 Task: Create a rule from the Agile list, Priority changed -> Complete task in the project ClickTech if Priority Cleared then Complete Task
Action: Mouse moved to (73, 236)
Screenshot: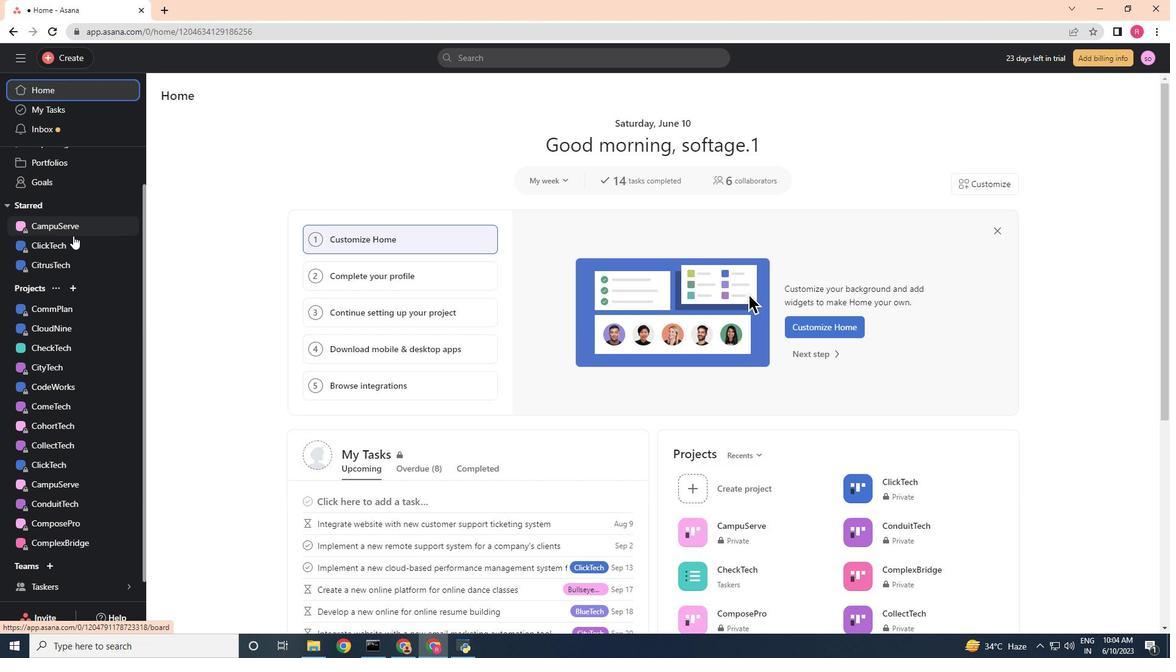 
Action: Mouse pressed left at (73, 236)
Screenshot: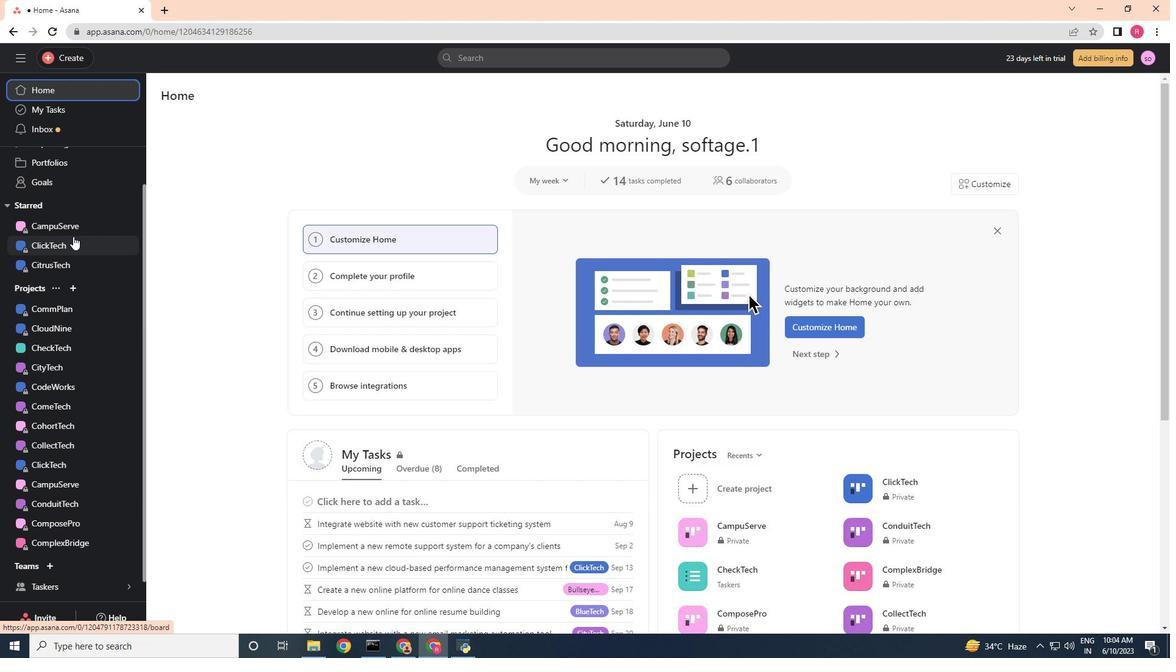 
Action: Mouse moved to (1126, 106)
Screenshot: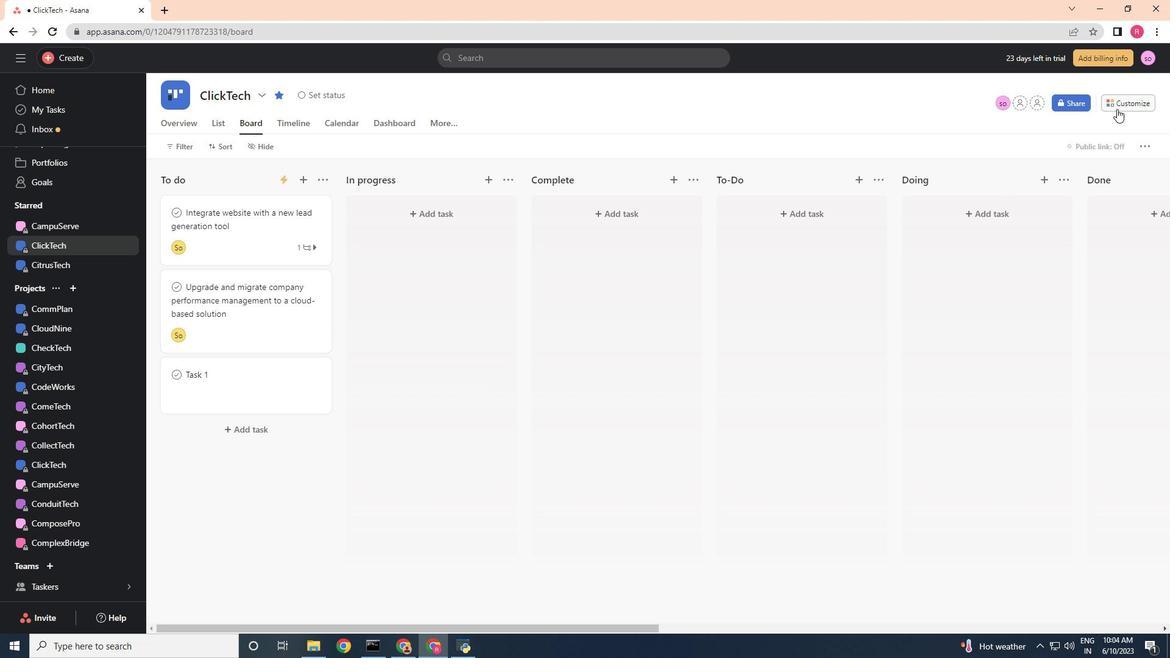 
Action: Mouse pressed left at (1126, 106)
Screenshot: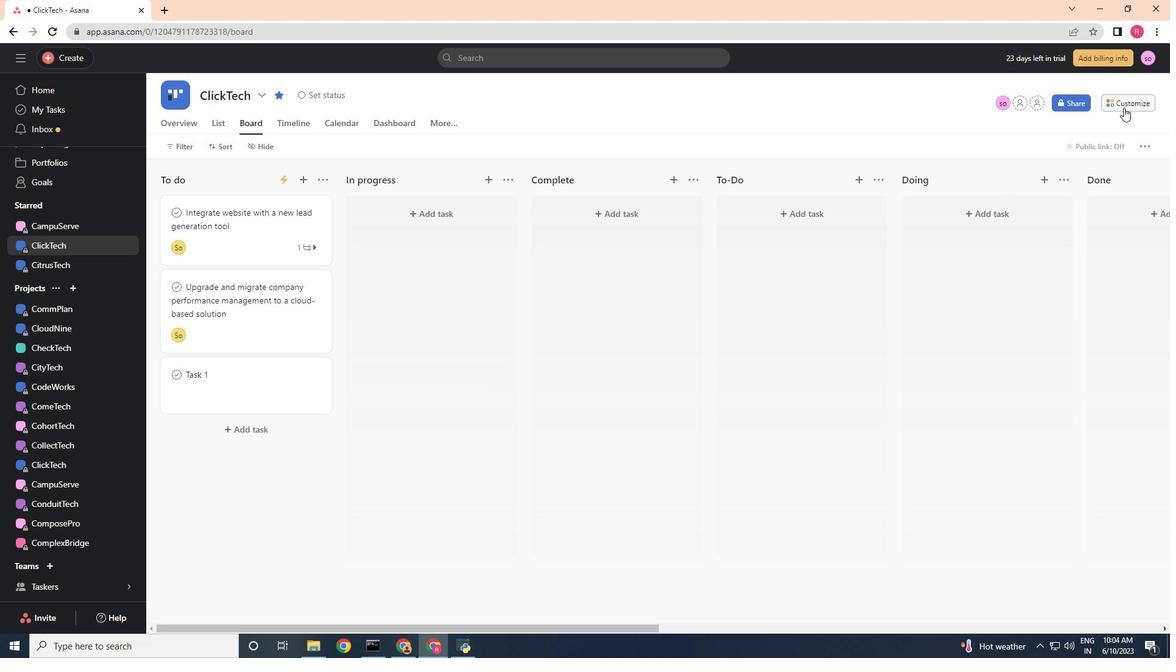 
Action: Mouse moved to (914, 268)
Screenshot: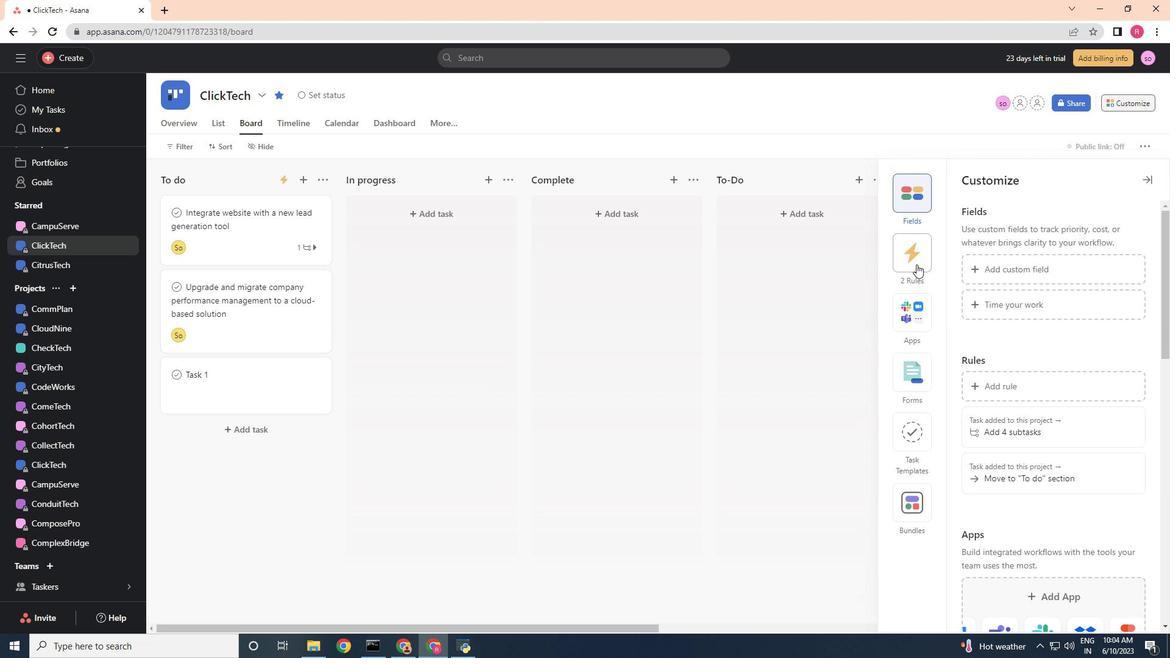 
Action: Mouse pressed left at (914, 268)
Screenshot: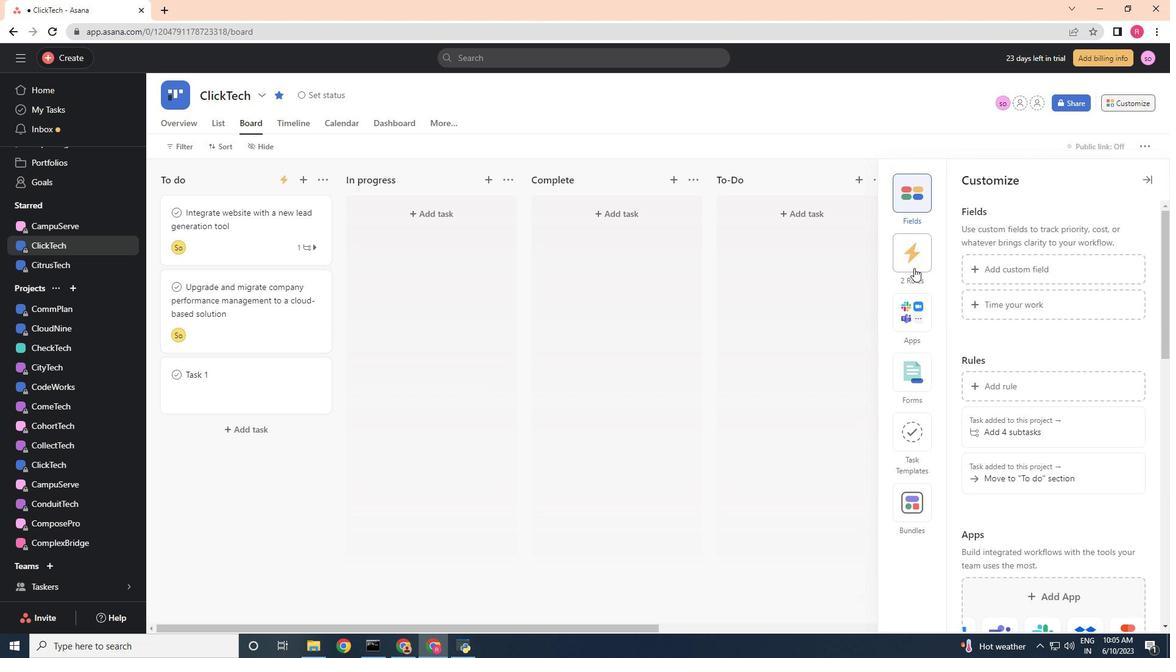 
Action: Mouse moved to (1001, 226)
Screenshot: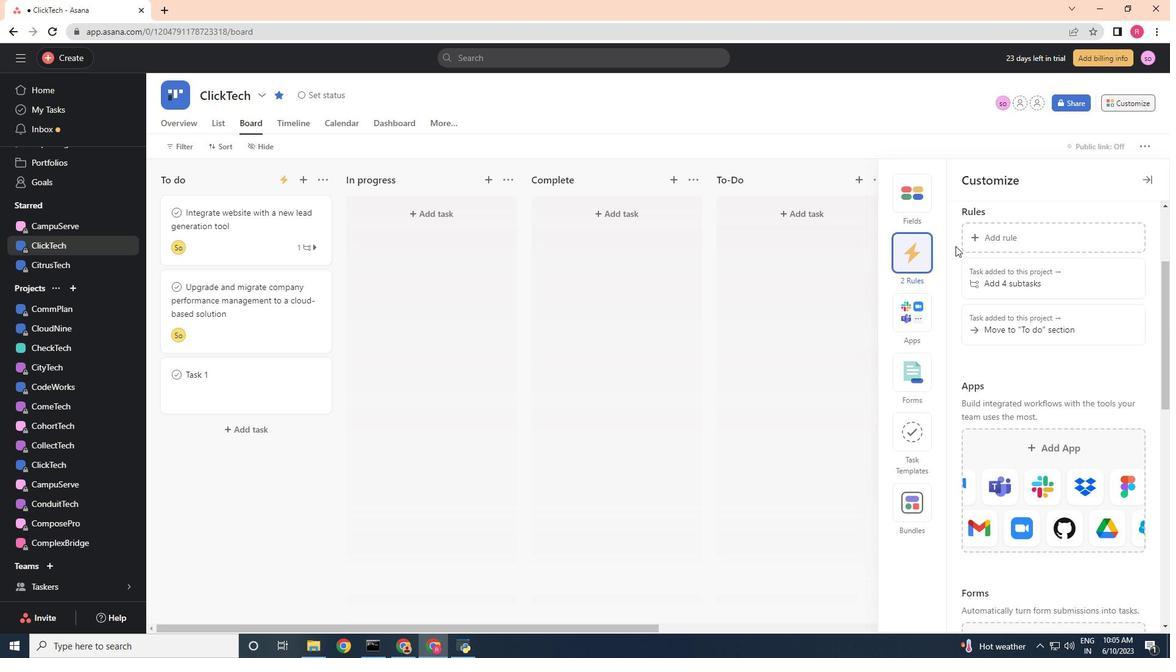 
Action: Mouse pressed left at (1001, 226)
Screenshot: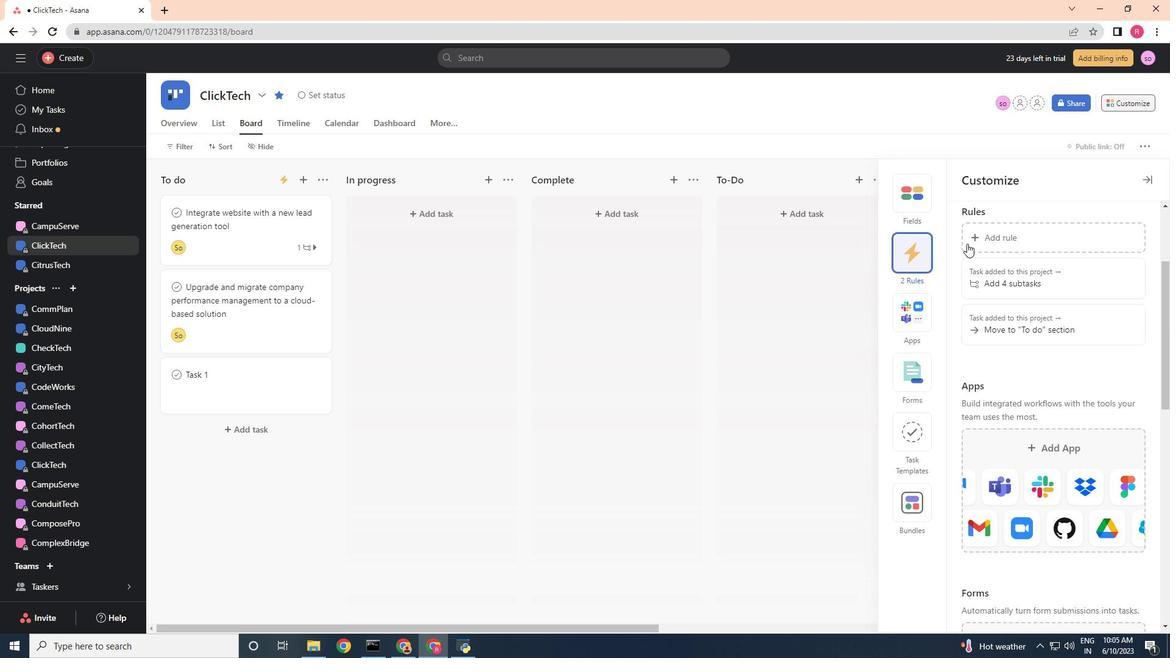 
Action: Mouse moved to (254, 185)
Screenshot: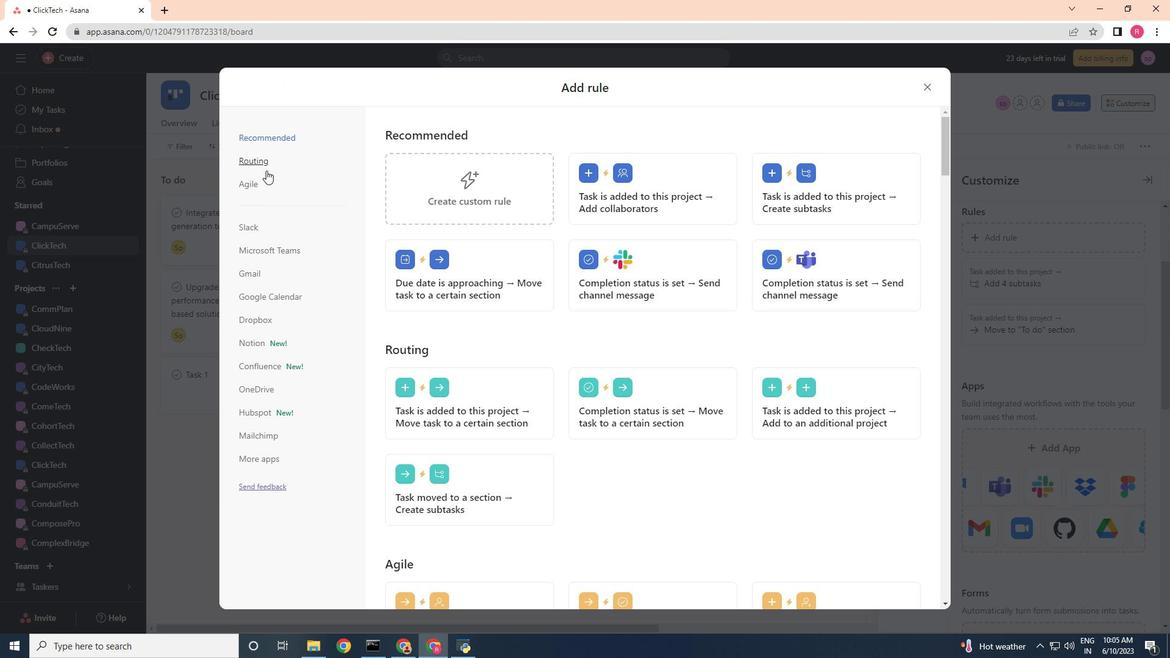 
Action: Mouse pressed left at (254, 185)
Screenshot: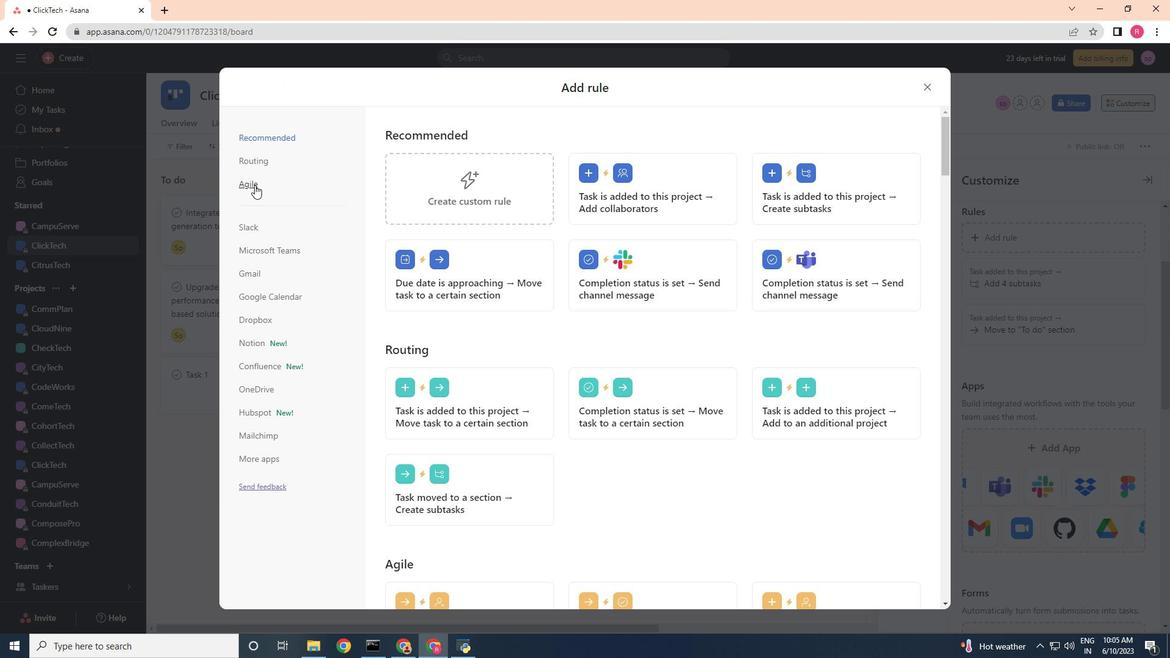 
Action: Mouse moved to (723, 192)
Screenshot: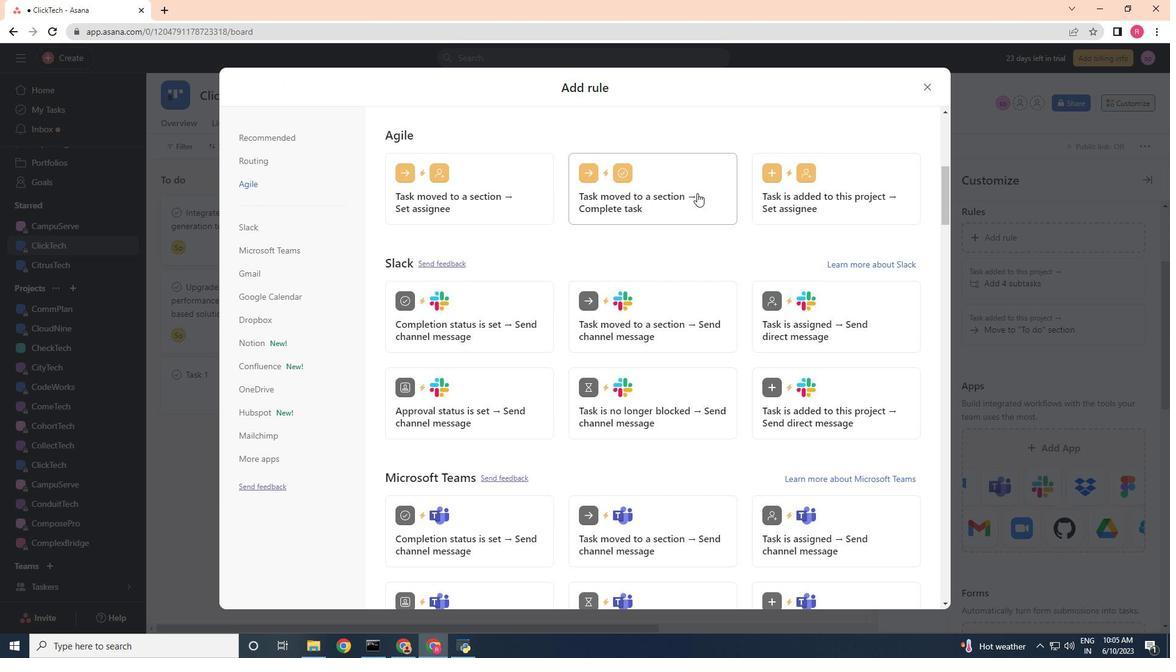 
Action: Mouse pressed left at (723, 192)
Screenshot: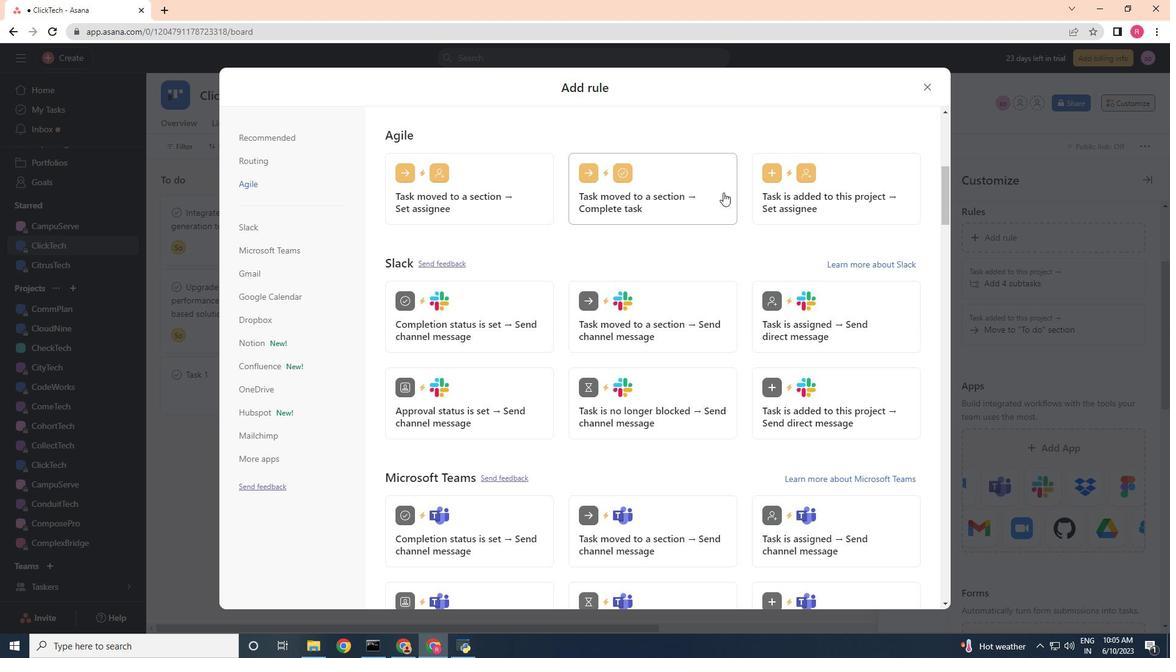 
Action: Mouse moved to (603, 335)
Screenshot: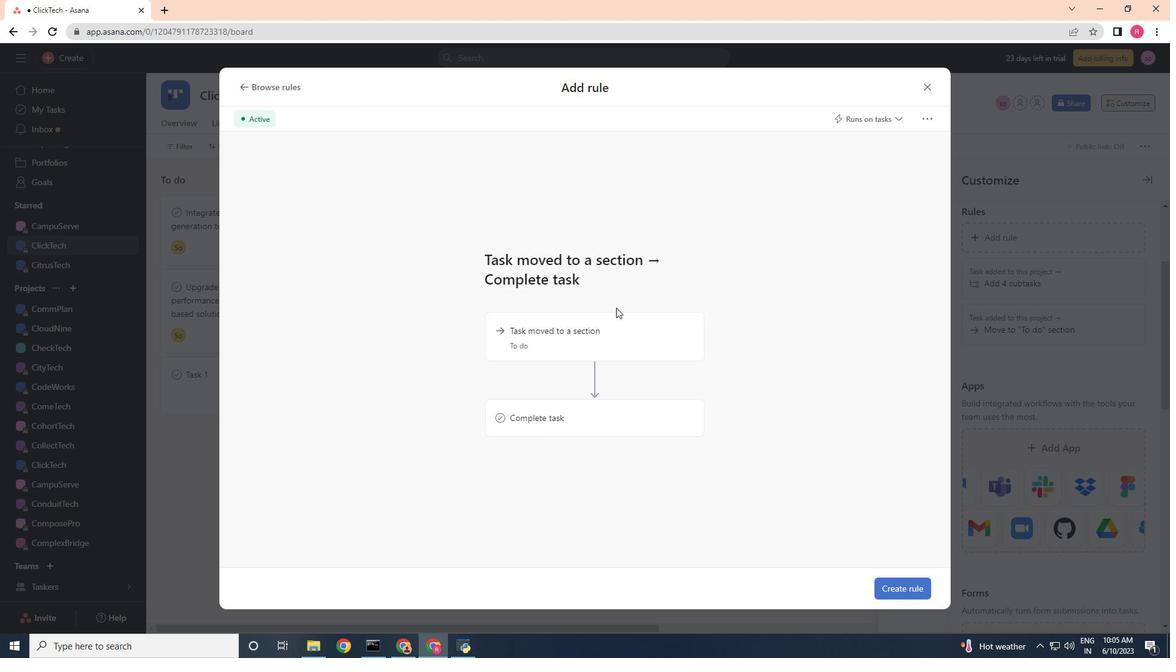 
Action: Mouse pressed left at (603, 335)
Screenshot: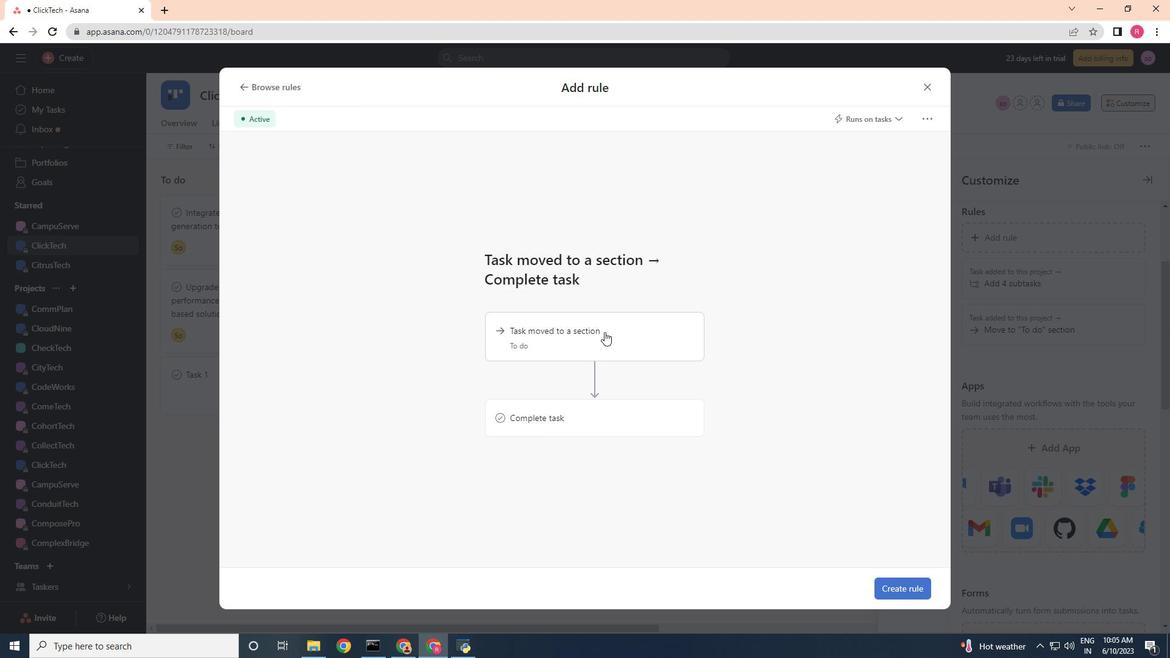
Action: Mouse moved to (798, 212)
Screenshot: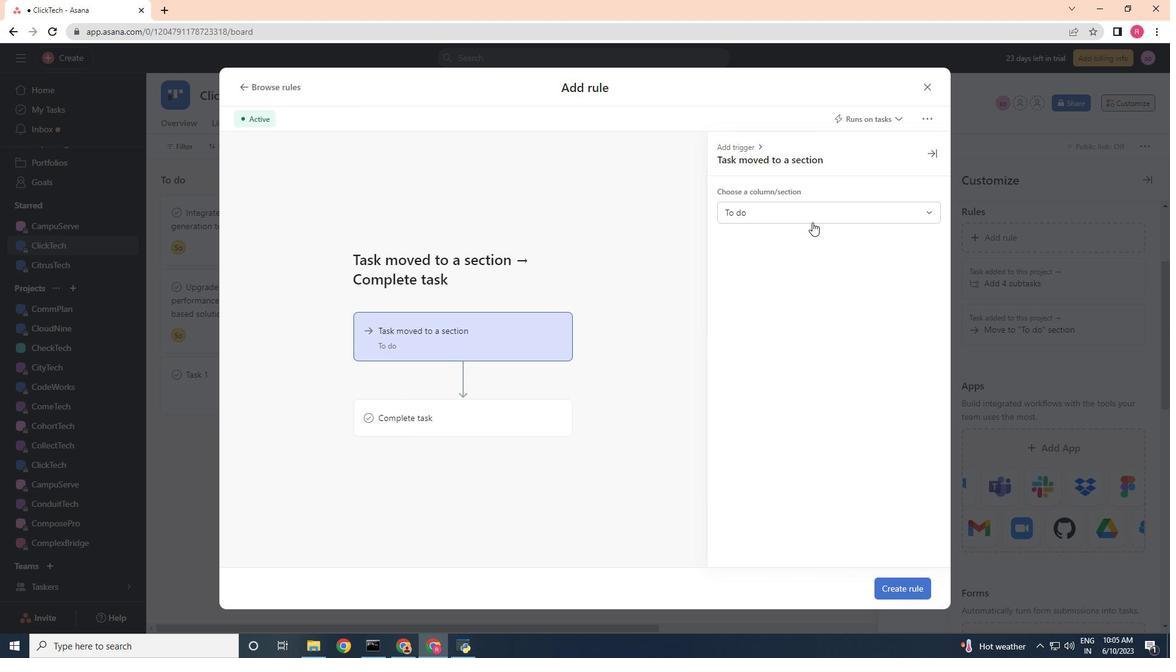 
Action: Mouse pressed left at (798, 212)
Screenshot: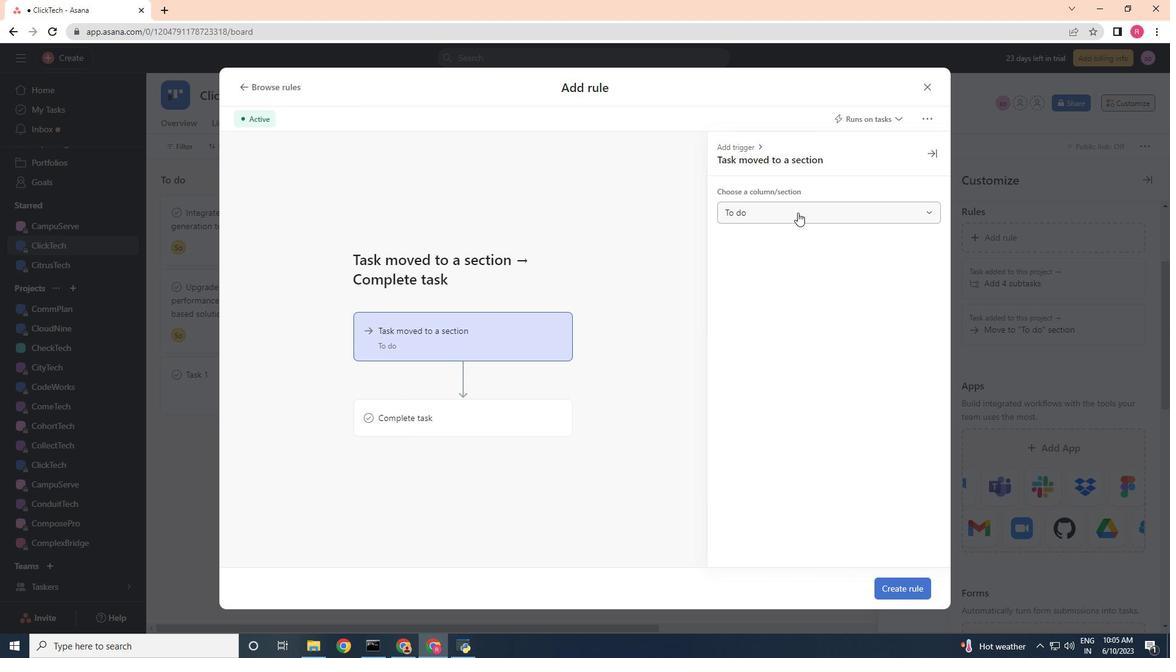 
Action: Mouse moved to (765, 443)
Screenshot: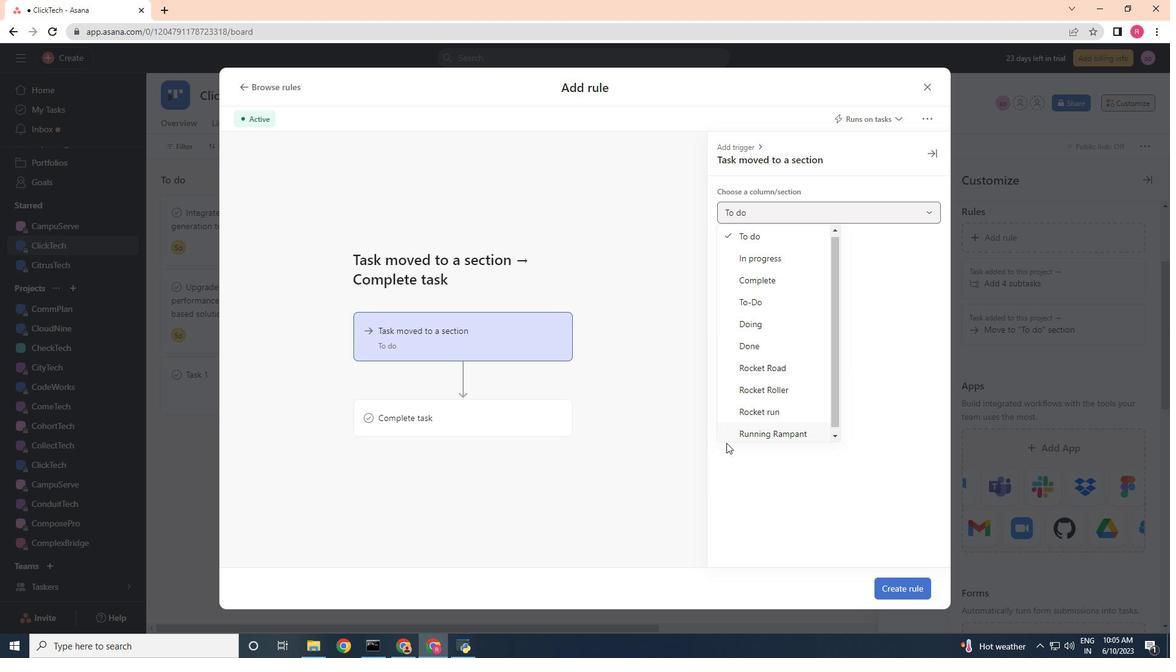 
Action: Mouse scrolled (765, 442) with delta (0, 0)
Screenshot: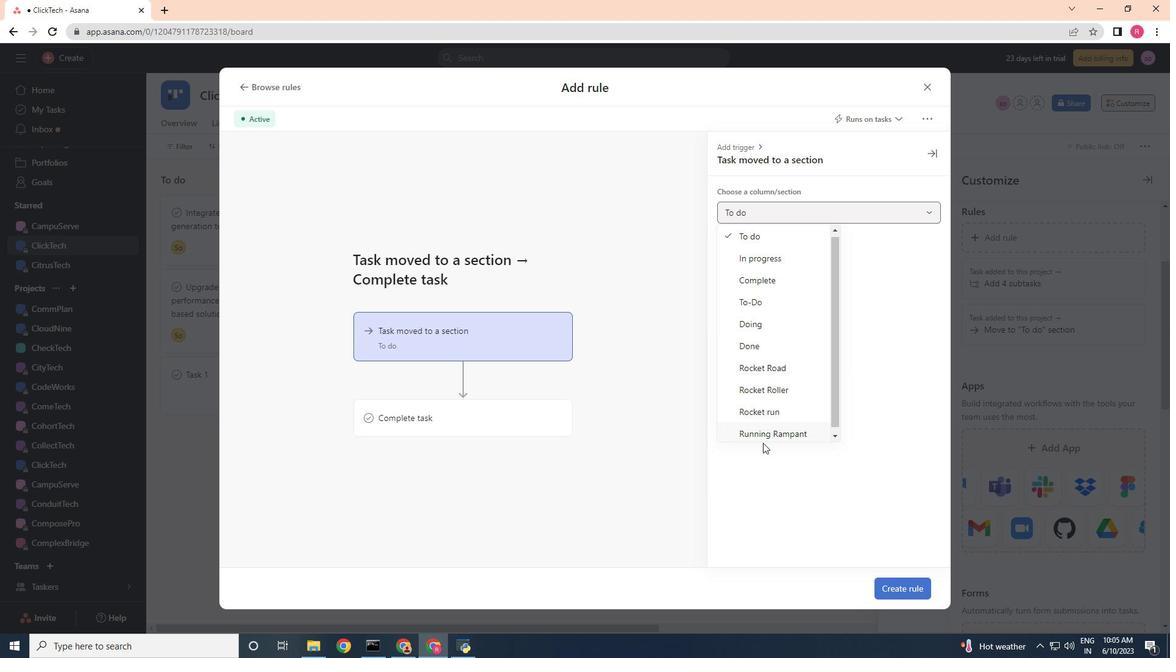 
Action: Mouse scrolled (765, 442) with delta (0, 0)
Screenshot: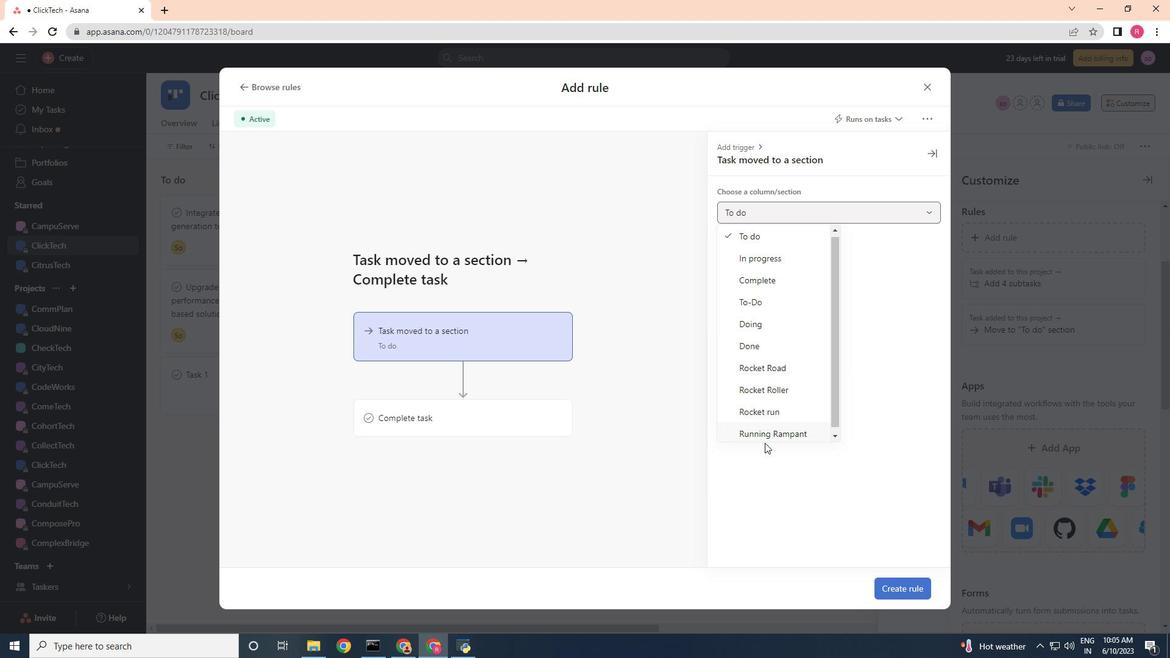 
Action: Mouse moved to (774, 404)
Screenshot: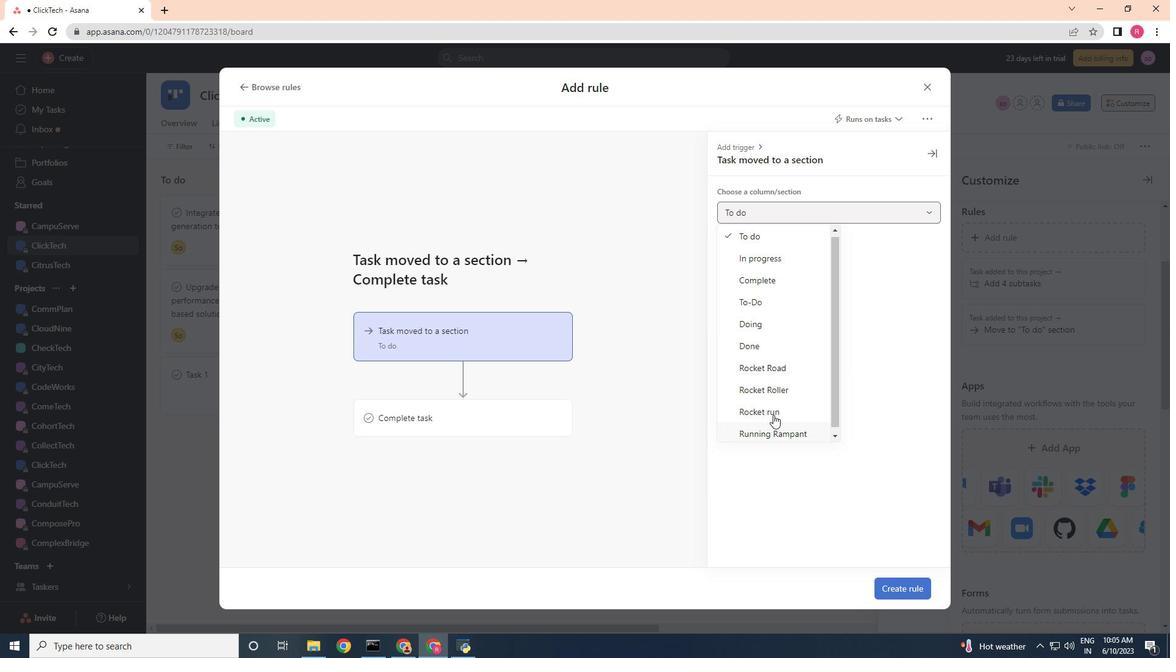 
Action: Mouse scrolled (774, 404) with delta (0, 0)
Screenshot: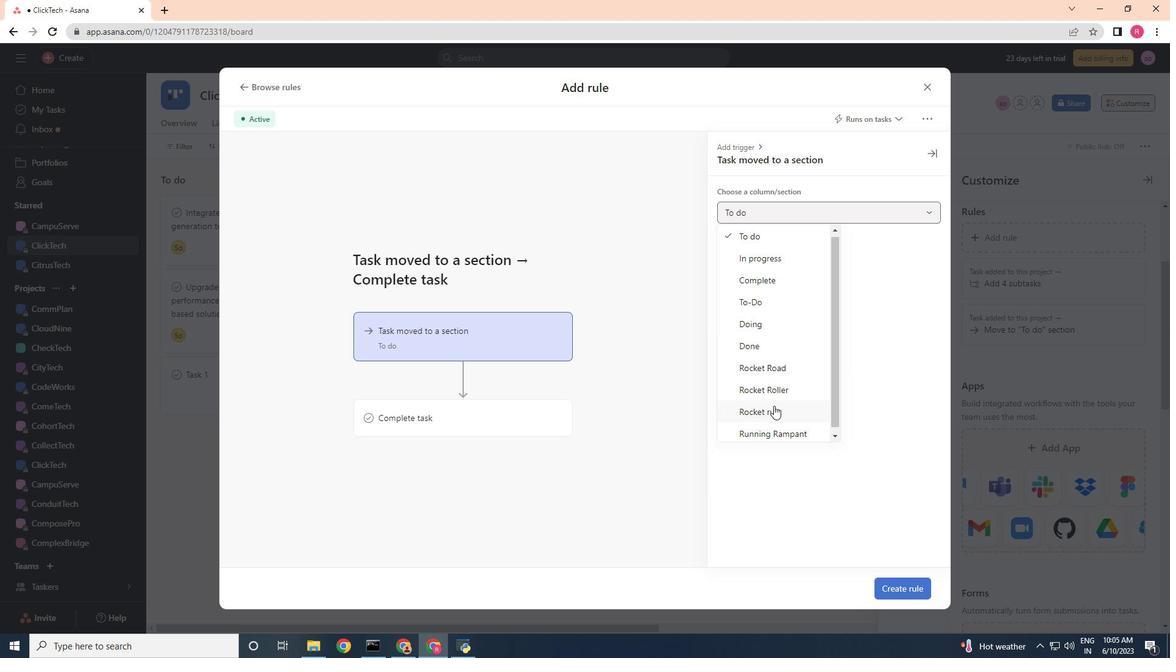 
Action: Mouse moved to (774, 404)
Screenshot: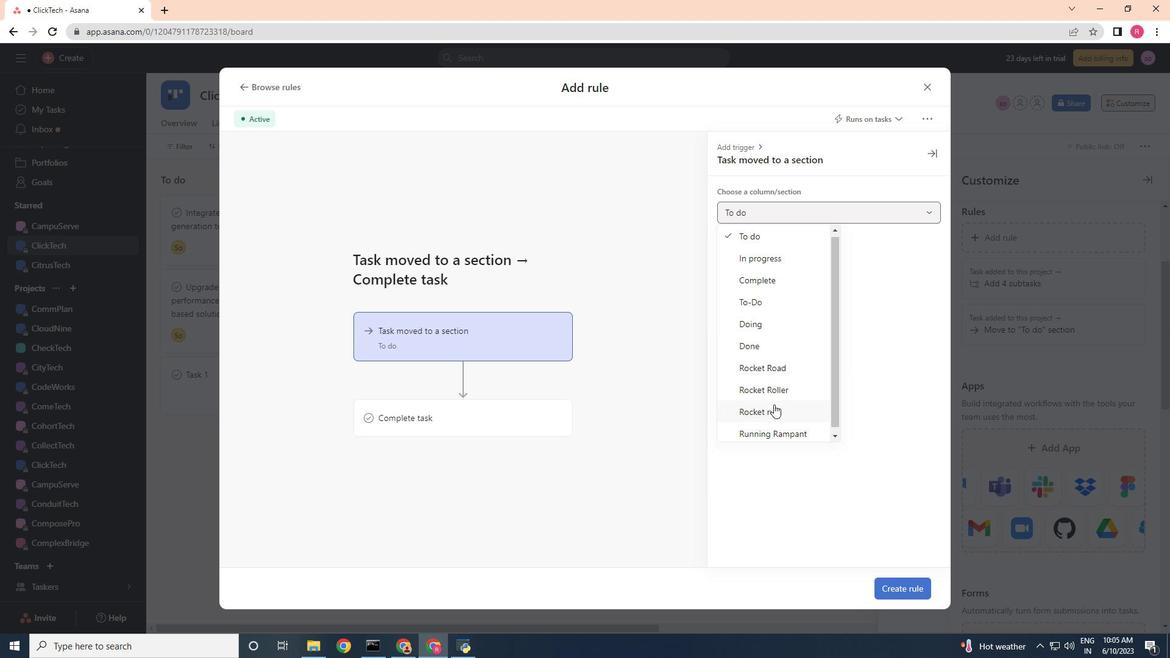 
Action: Mouse scrolled (774, 404) with delta (0, 0)
Screenshot: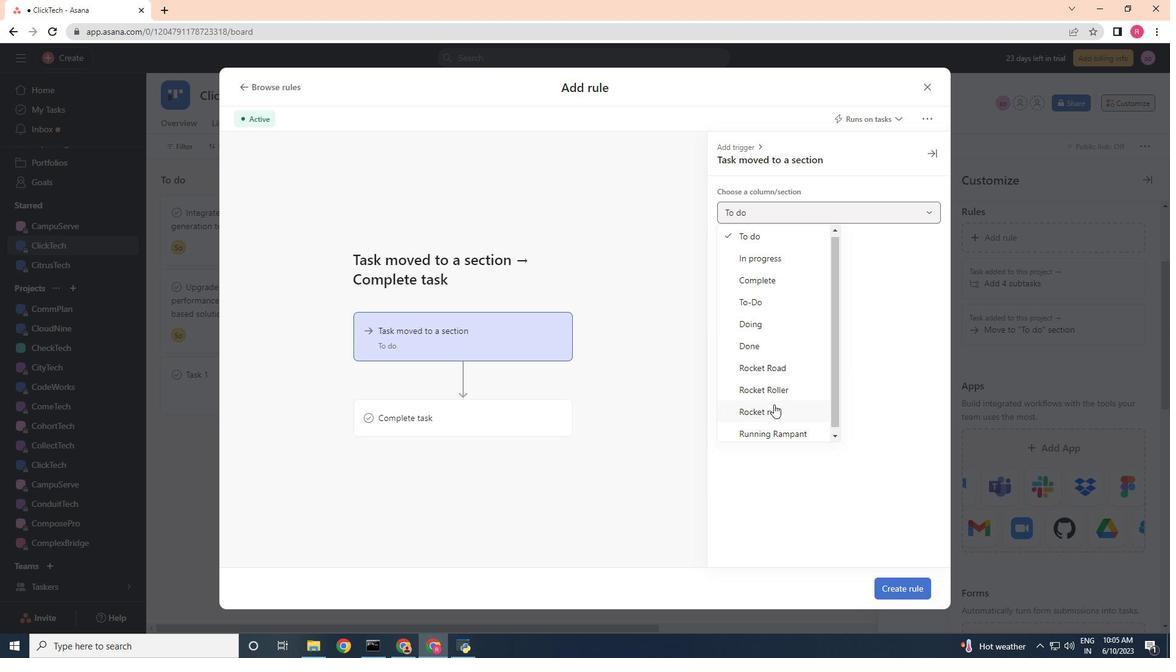 
Action: Mouse scrolled (774, 404) with delta (0, 0)
Screenshot: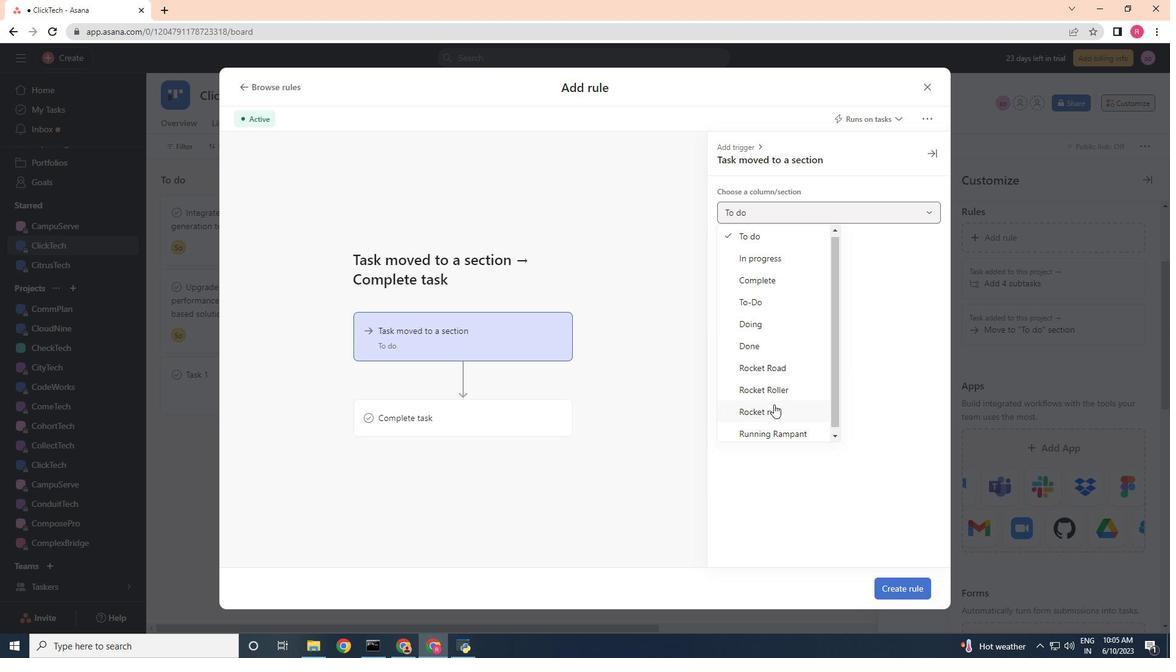 
Action: Mouse scrolled (774, 404) with delta (0, 0)
Screenshot: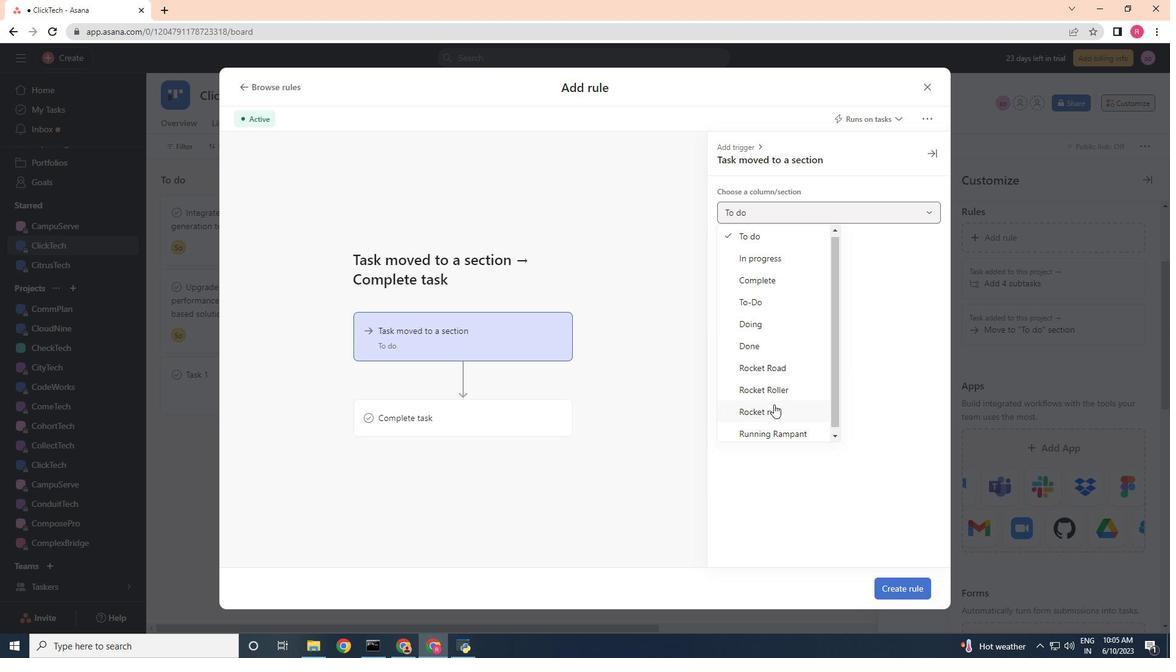 
Action: Mouse scrolled (774, 405) with delta (0, 0)
Screenshot: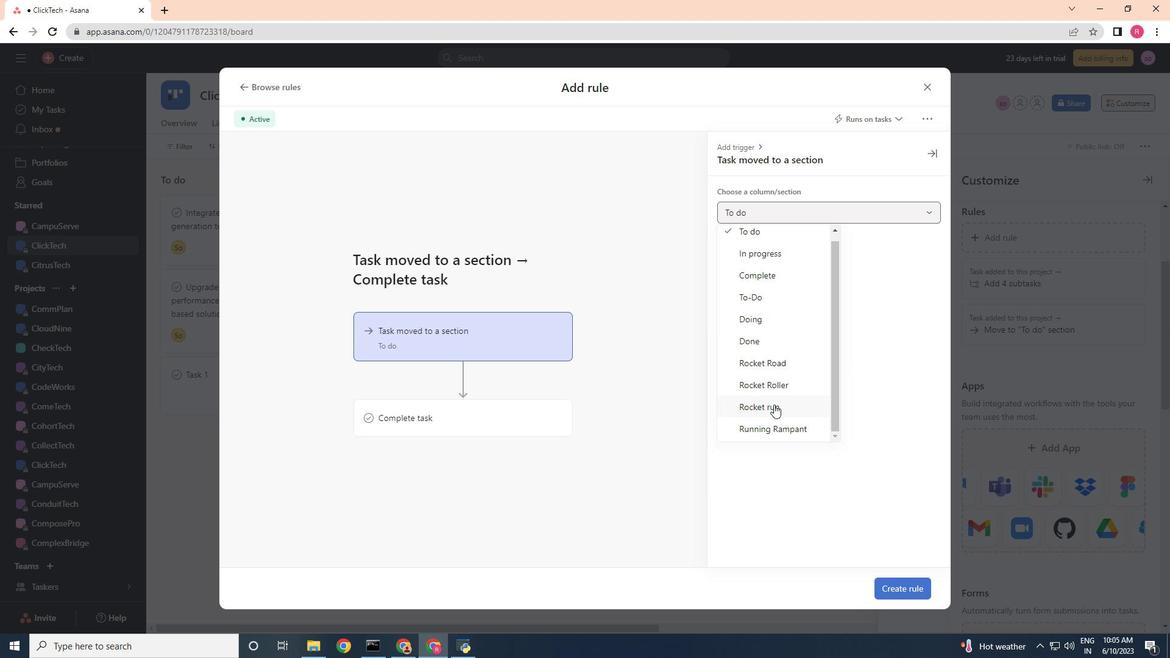 
Action: Mouse scrolled (774, 405) with delta (0, 0)
Screenshot: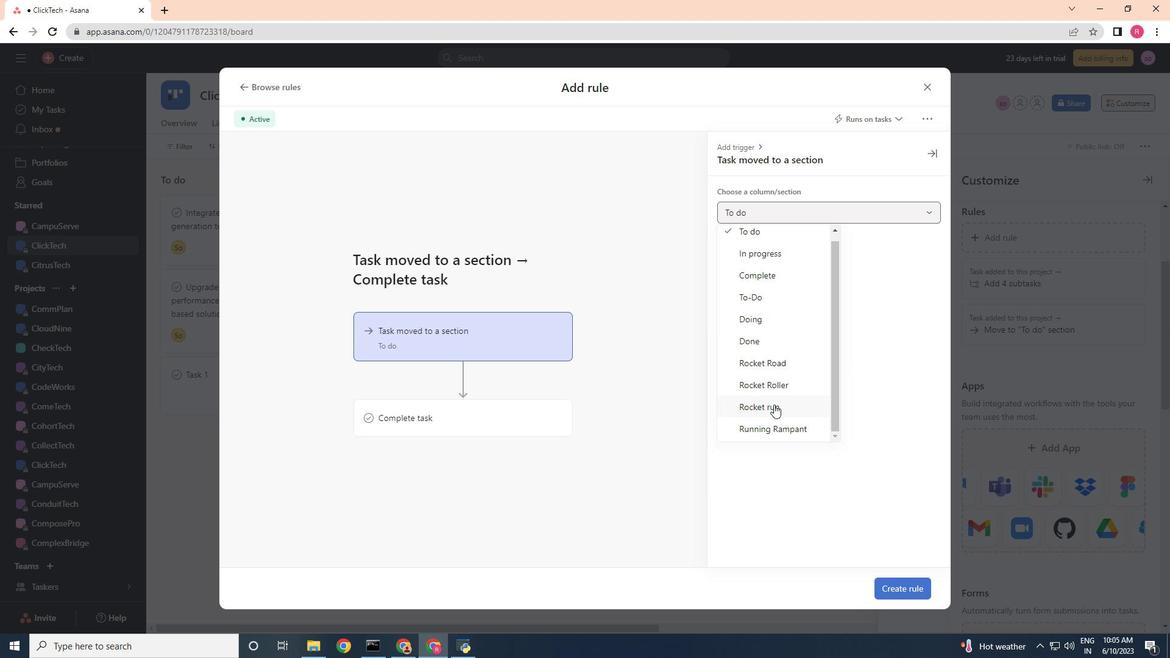 
Action: Mouse scrolled (774, 405) with delta (0, 0)
Screenshot: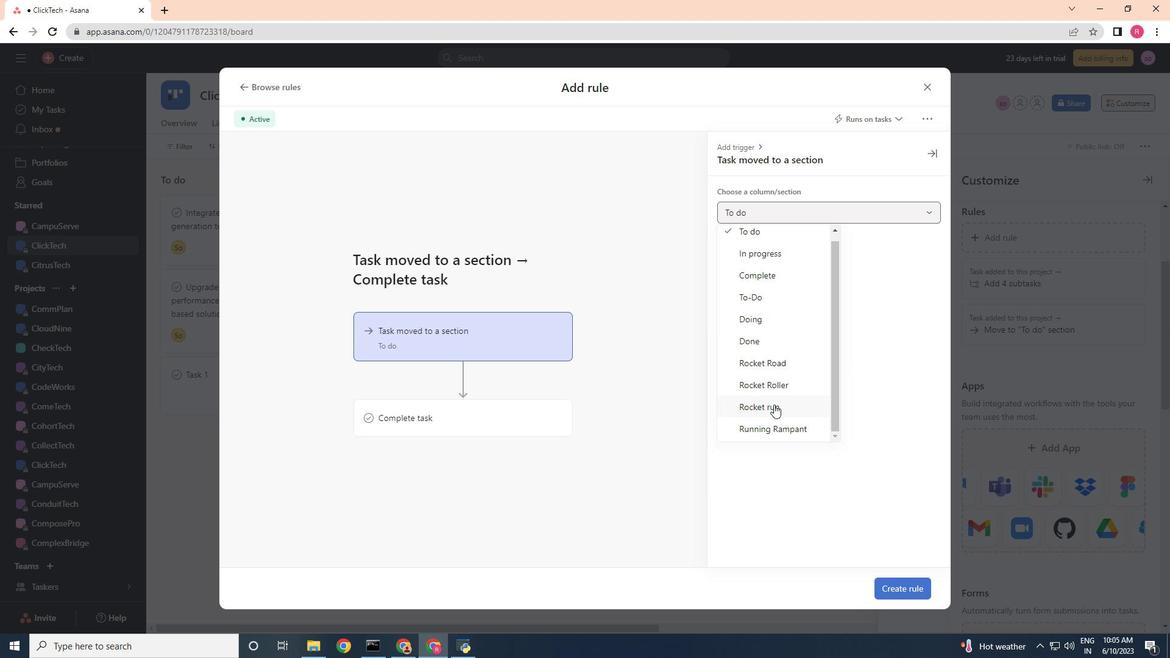 
Action: Mouse scrolled (774, 405) with delta (0, 0)
Screenshot: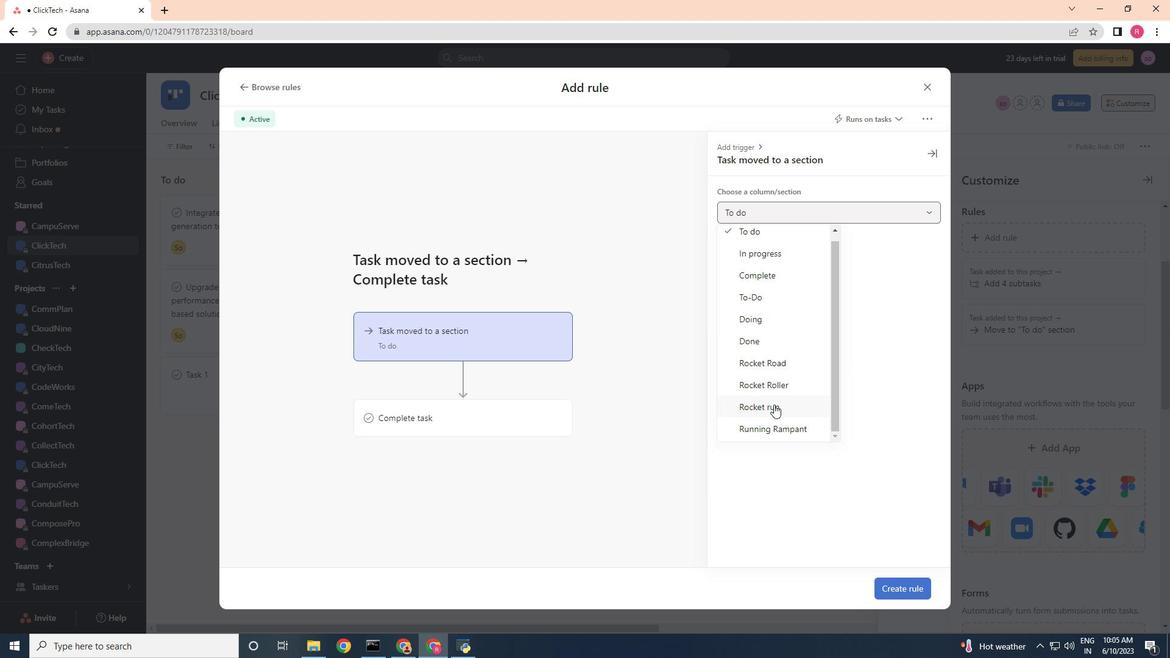 
Action: Mouse moved to (759, 279)
Screenshot: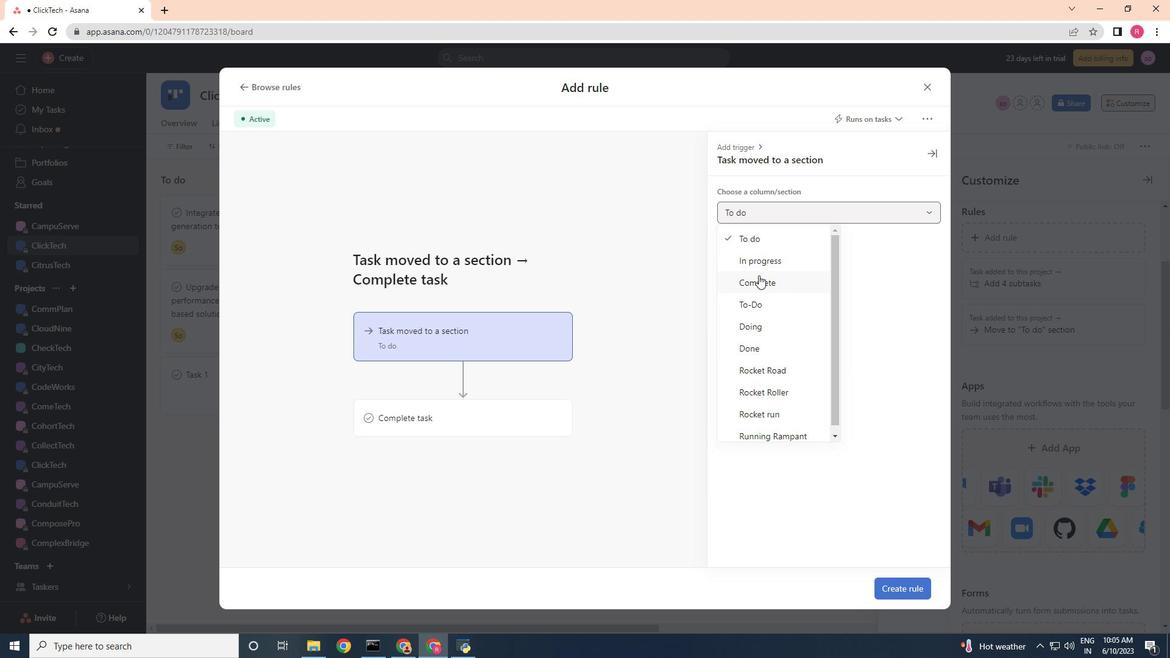
Action: Mouse pressed left at (759, 279)
Screenshot: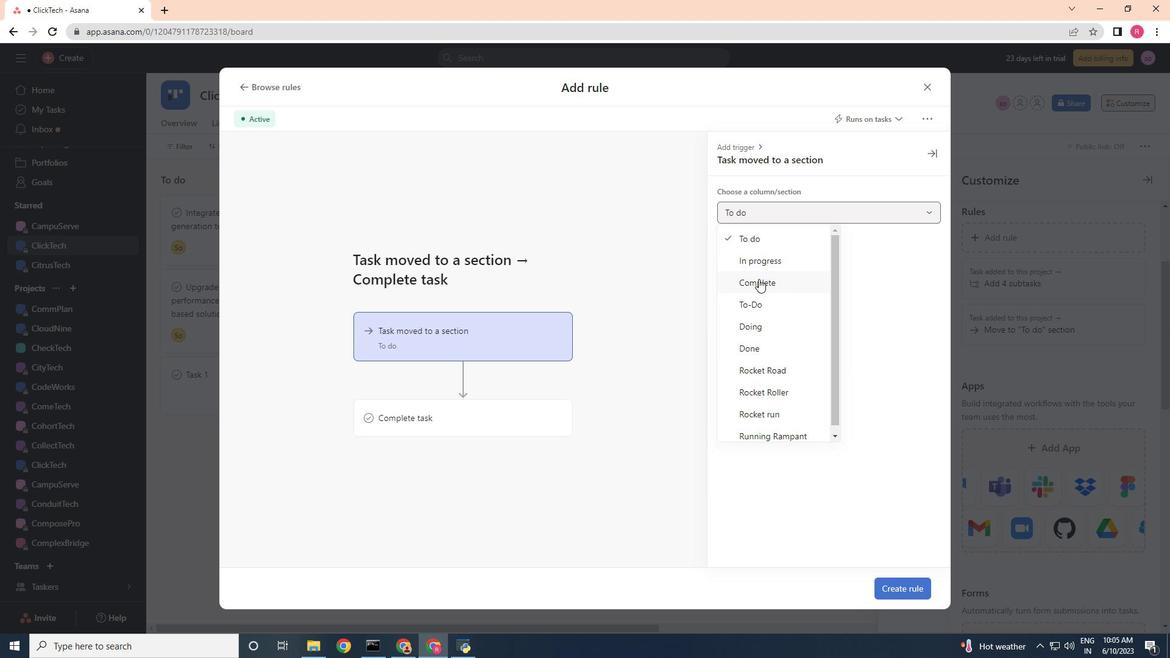 
Action: Mouse moved to (483, 417)
Screenshot: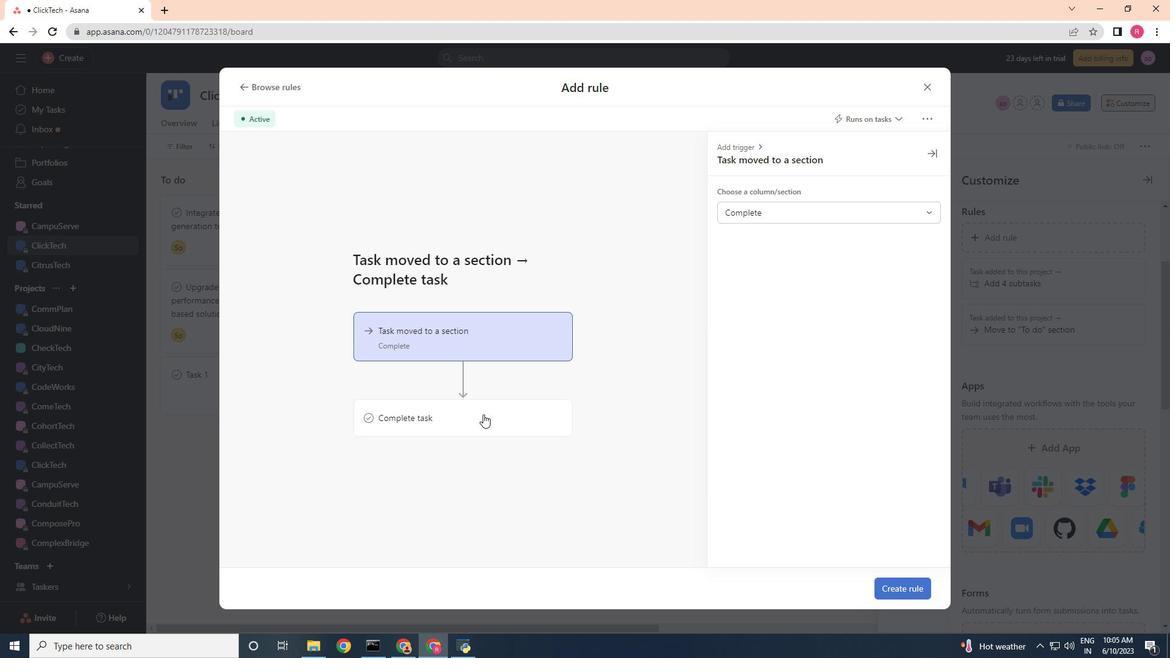 
Action: Mouse pressed left at (483, 417)
Screenshot: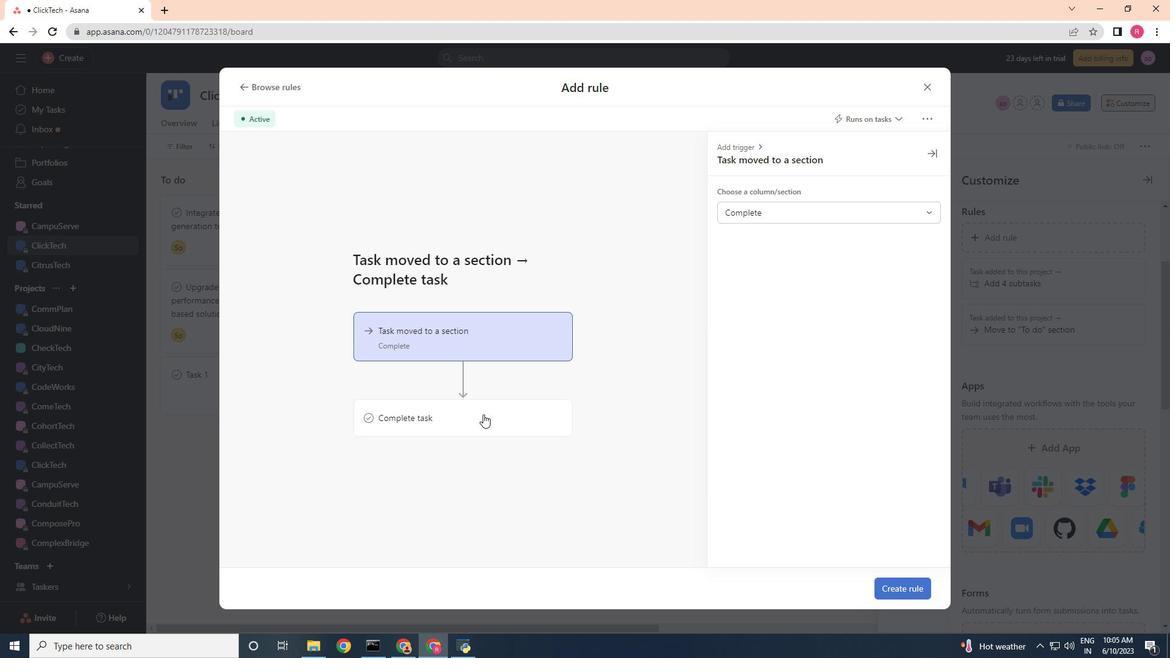 
Action: Mouse moved to (744, 213)
Screenshot: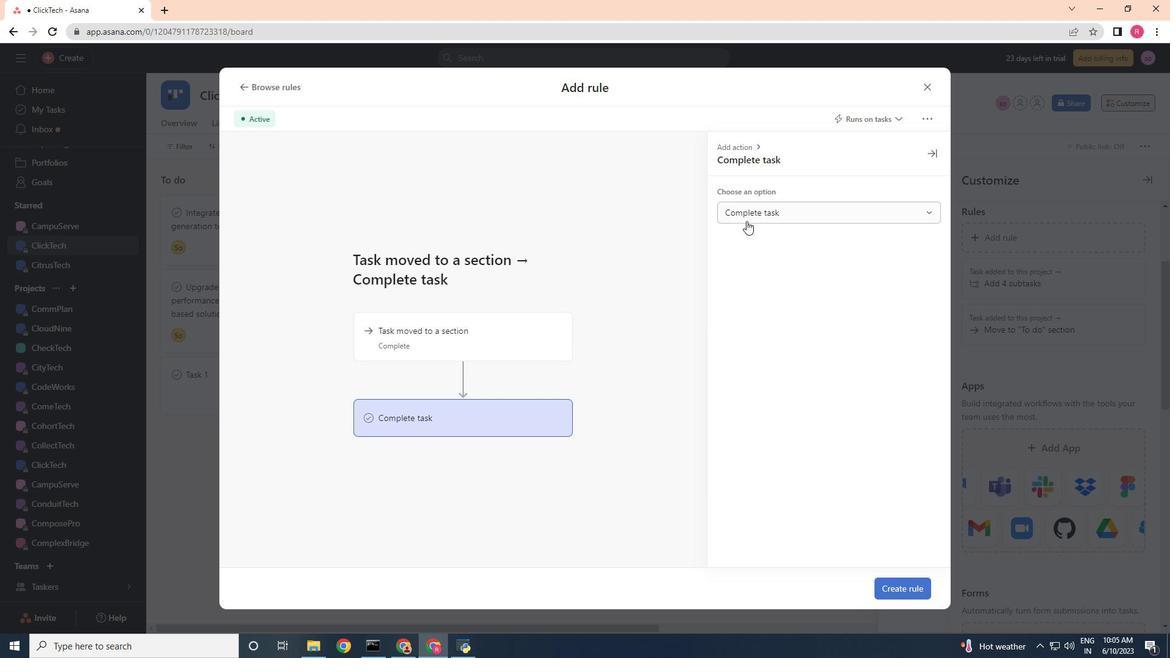 
Action: Mouse pressed left at (744, 213)
Screenshot: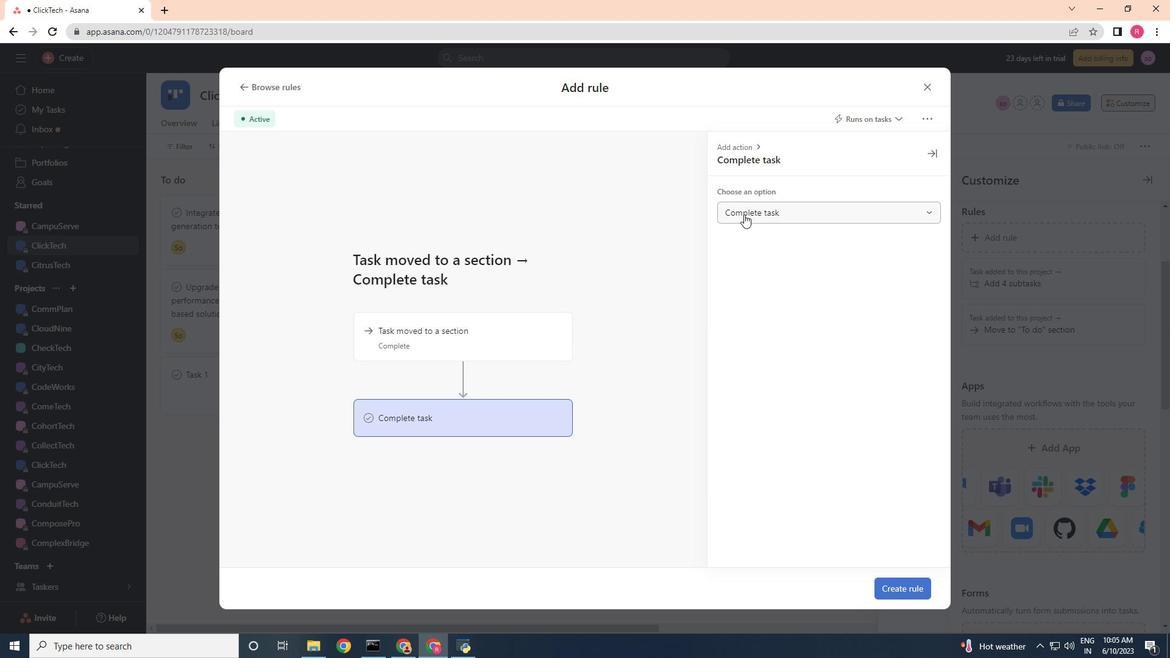 
Action: Mouse moved to (744, 247)
Screenshot: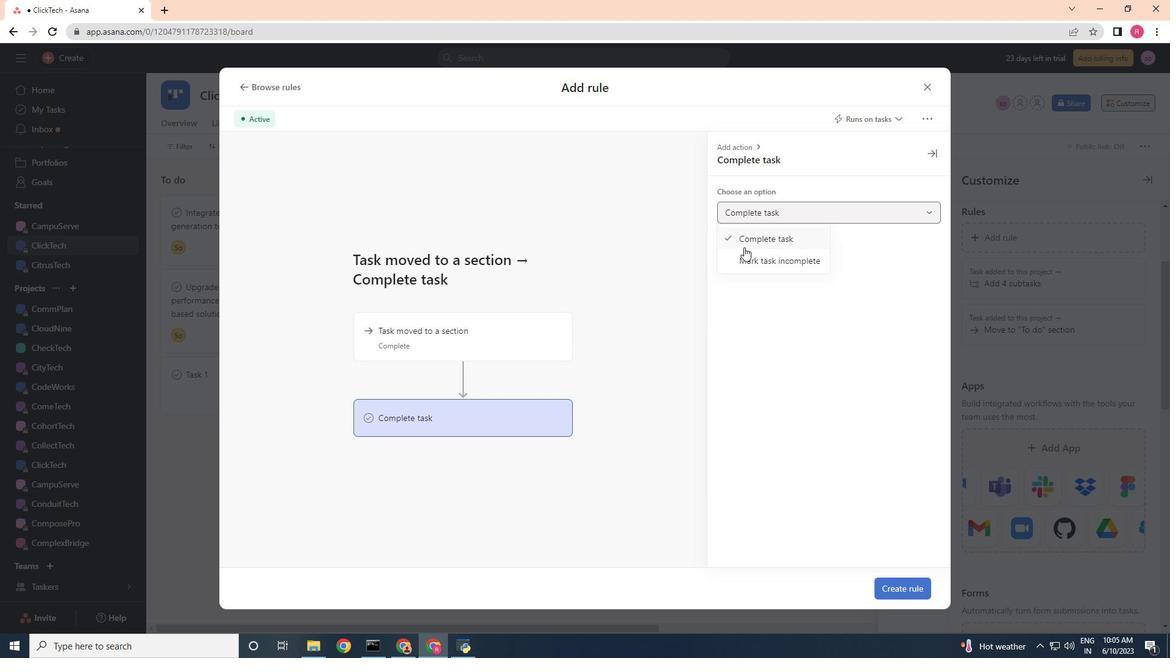 
Action: Mouse pressed left at (744, 247)
Screenshot: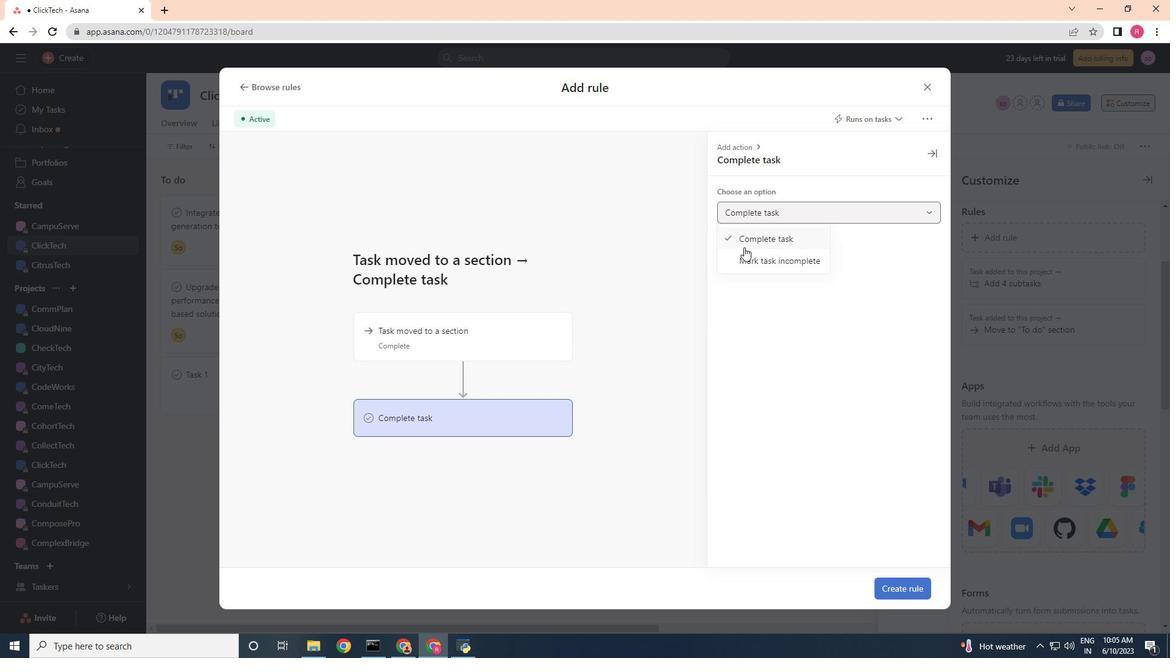 
Action: Mouse moved to (912, 587)
Screenshot: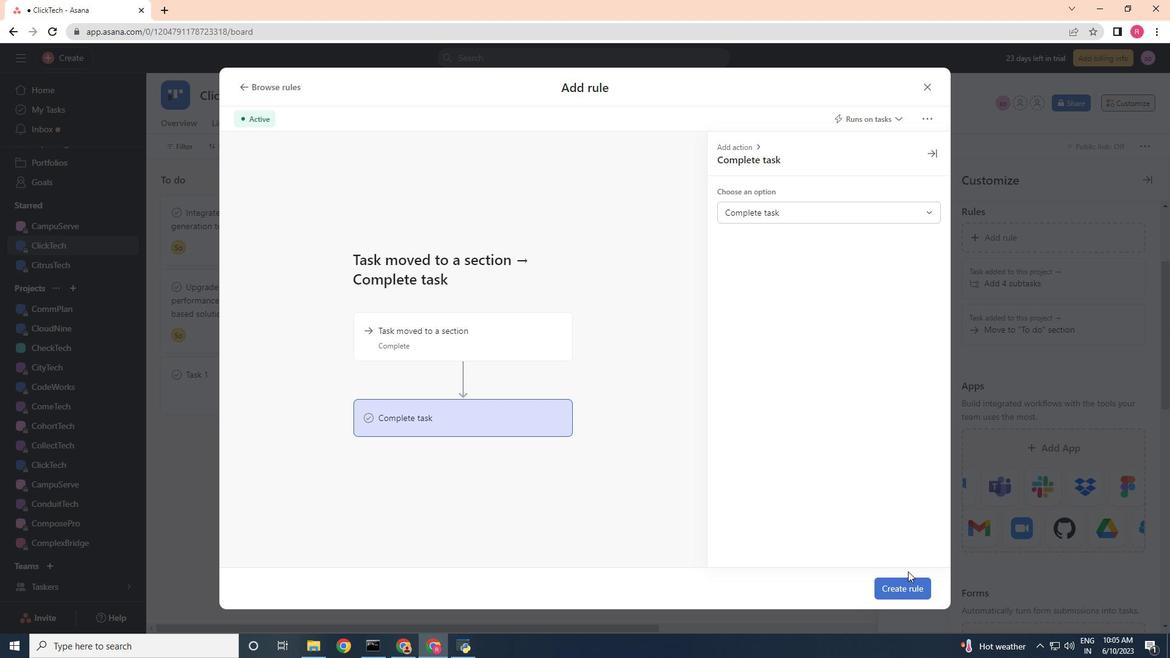 
Action: Mouse pressed left at (912, 587)
Screenshot: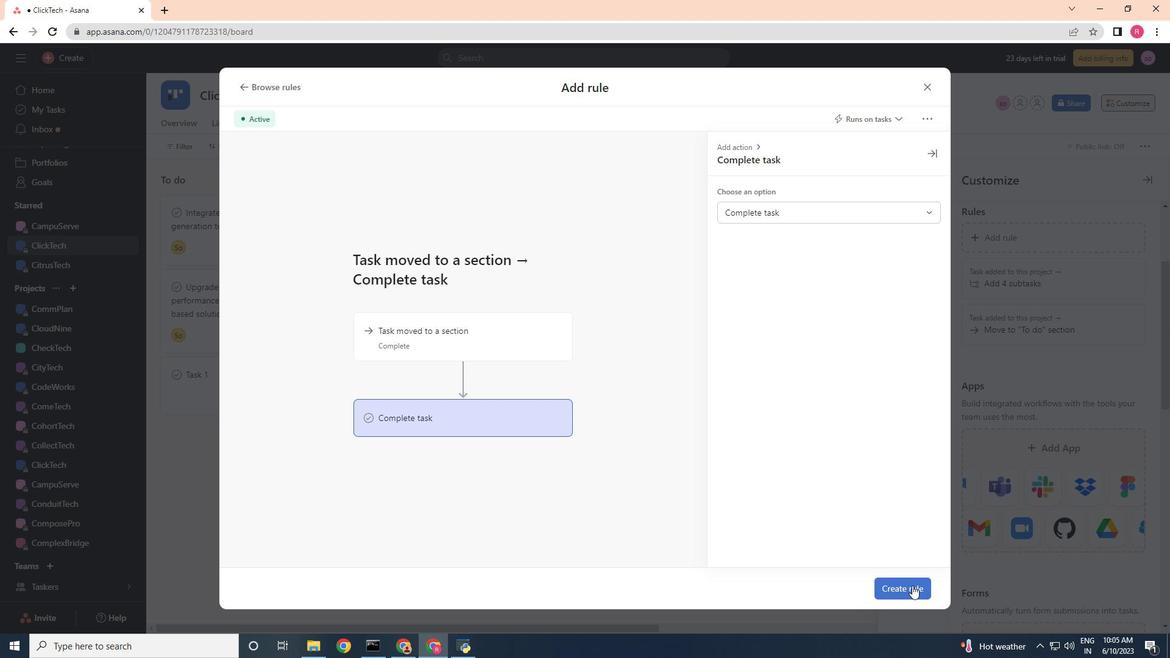 
Action: Mouse moved to (896, 576)
Screenshot: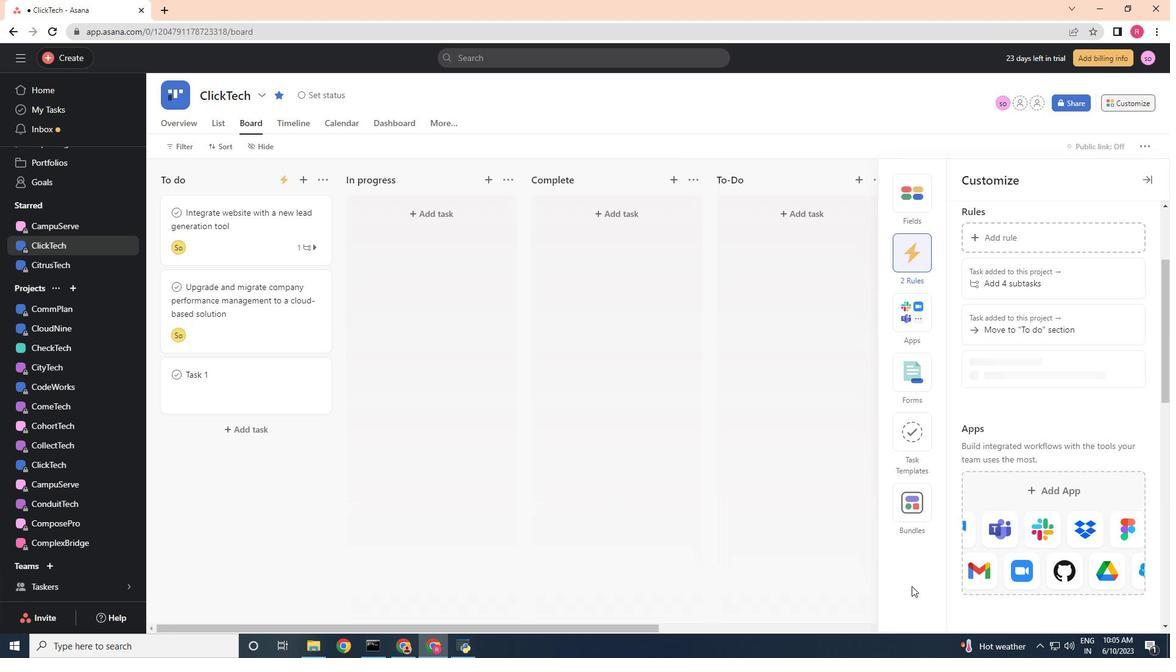 
